 Task: Move the task Design and implement a disaster recovery plan for an organization's IT infrastructure to the section To-Do in the project AgileBolt and sort the tasks in the project by Due Date
Action: Mouse moved to (523, 535)
Screenshot: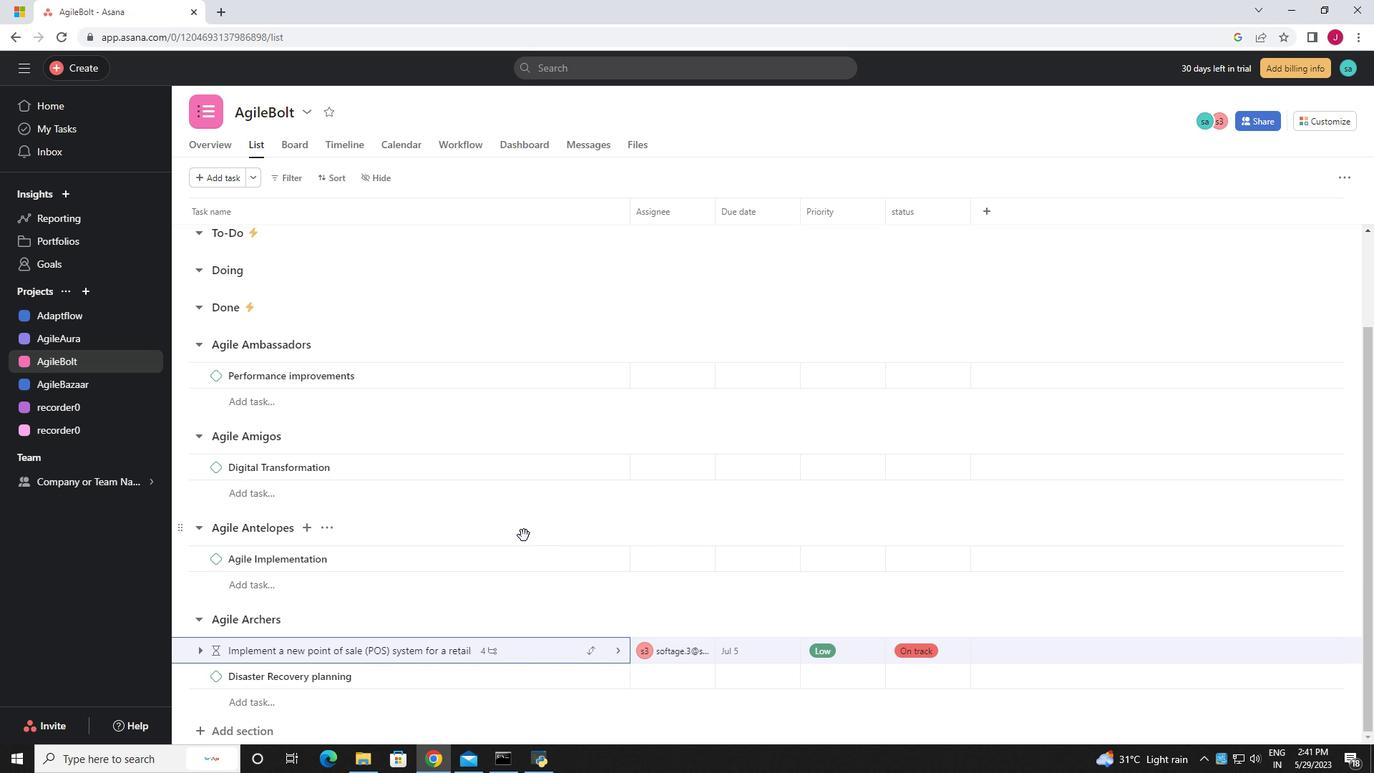 
Action: Mouse scrolled (523, 536) with delta (0, 0)
Screenshot: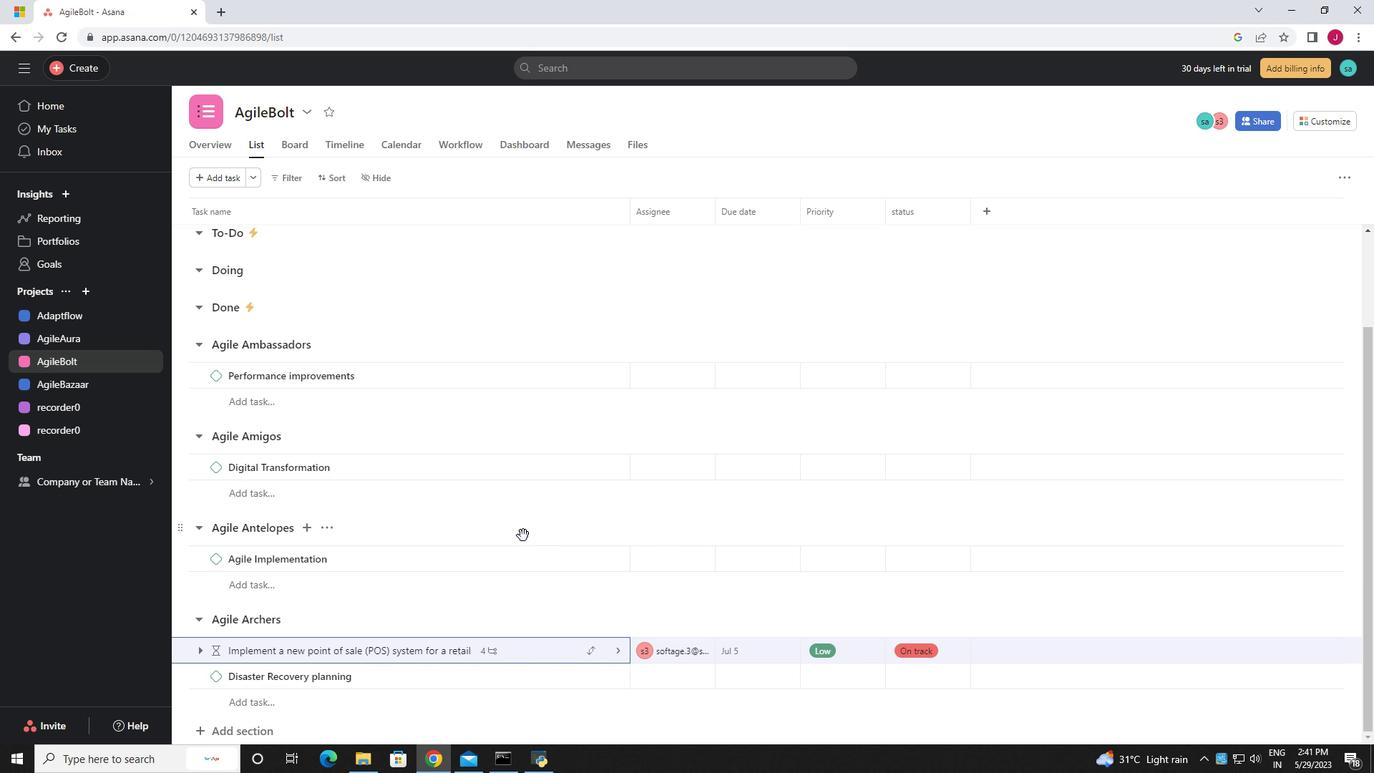 
Action: Mouse moved to (584, 516)
Screenshot: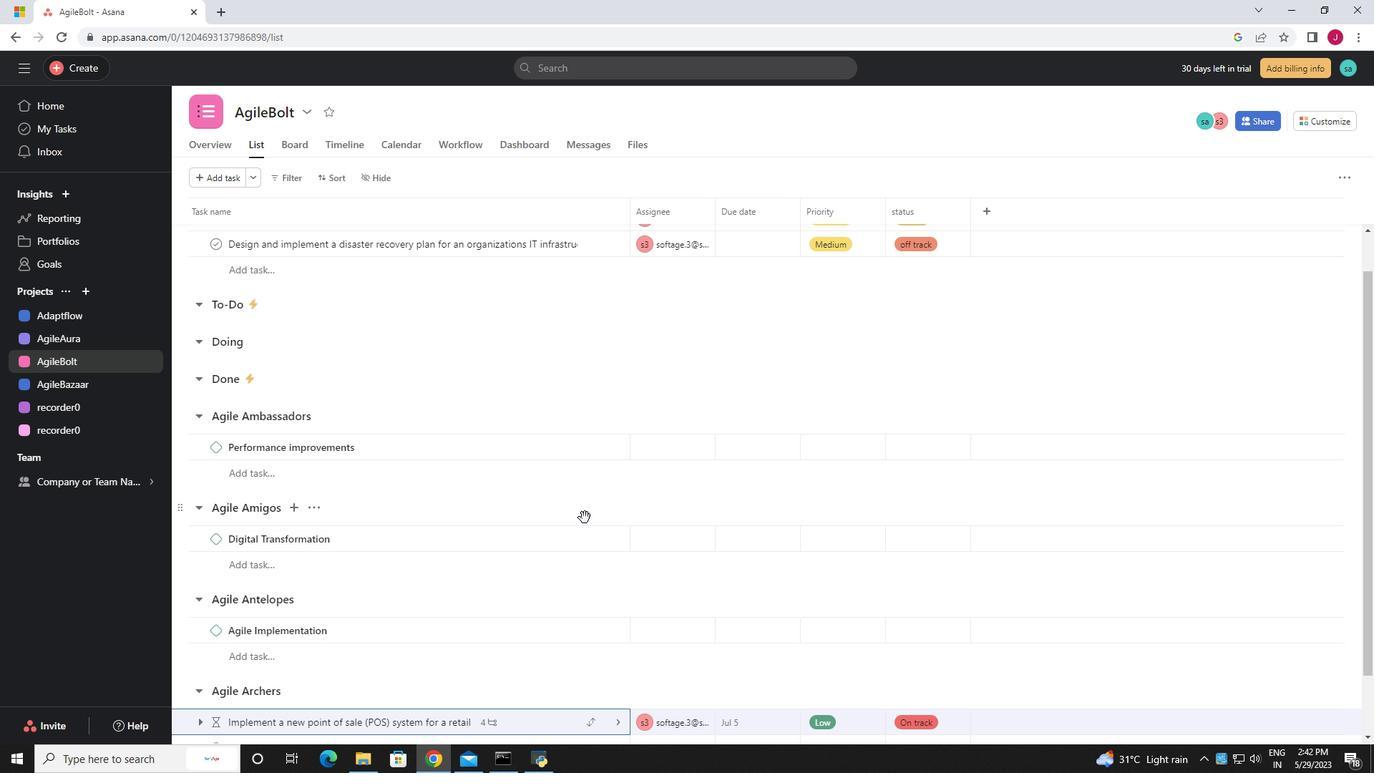
Action: Mouse scrolled (584, 517) with delta (0, 0)
Screenshot: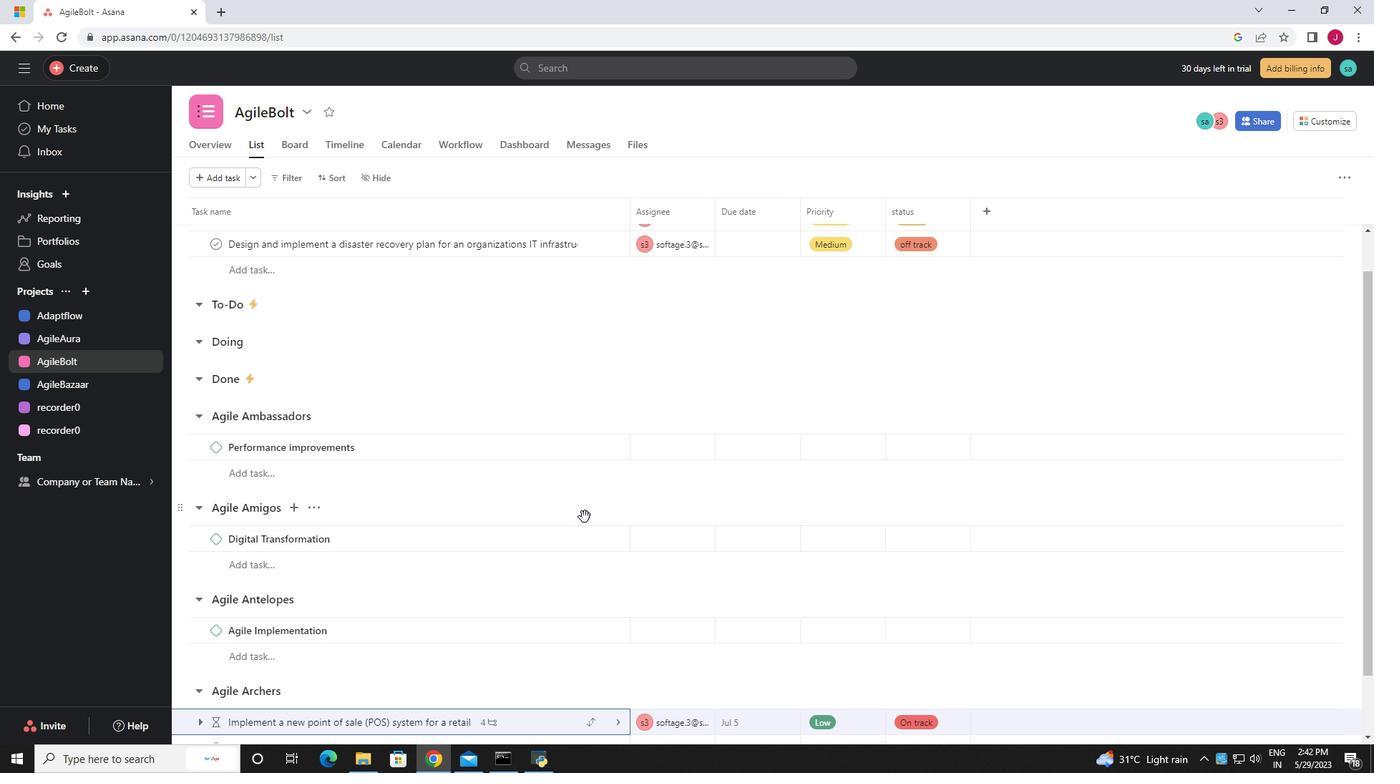 
Action: Mouse scrolled (584, 517) with delta (0, 0)
Screenshot: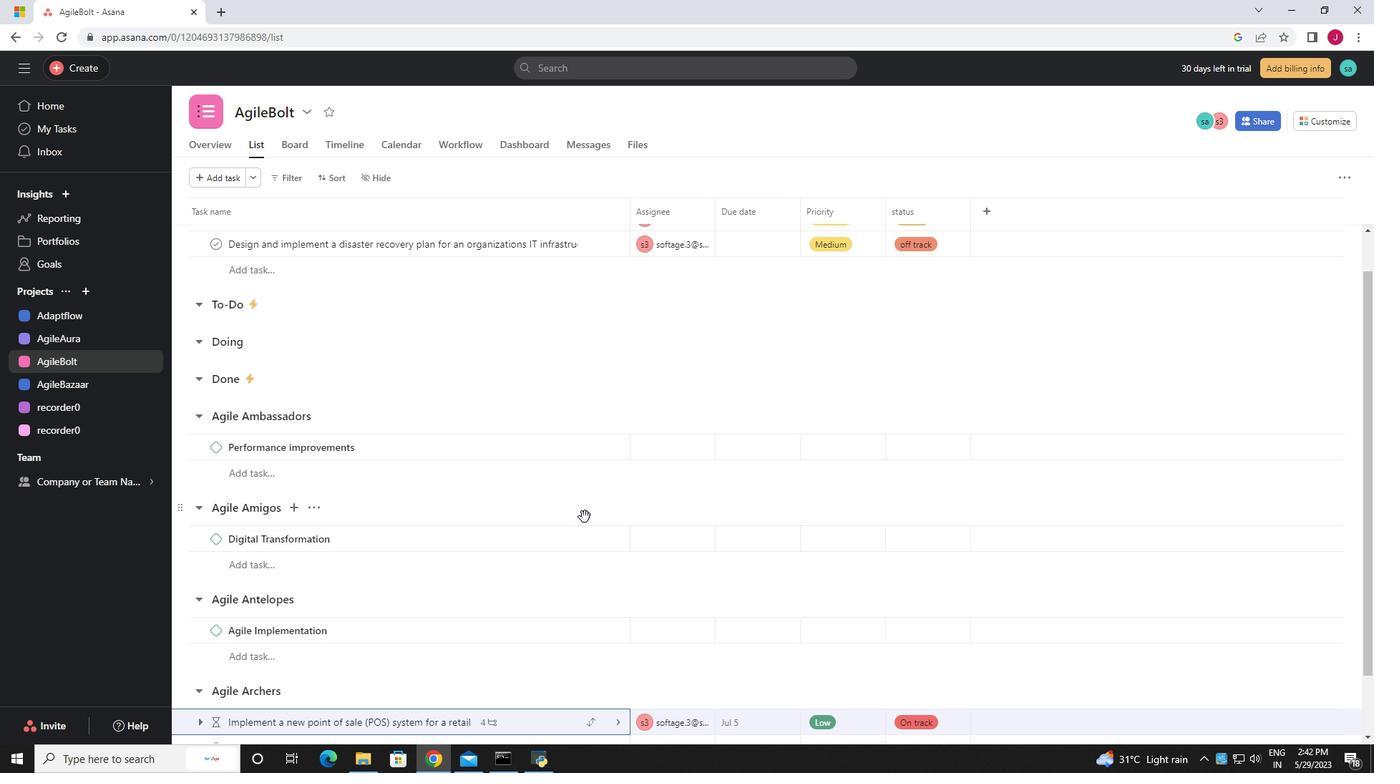 
Action: Mouse scrolled (584, 517) with delta (0, 0)
Screenshot: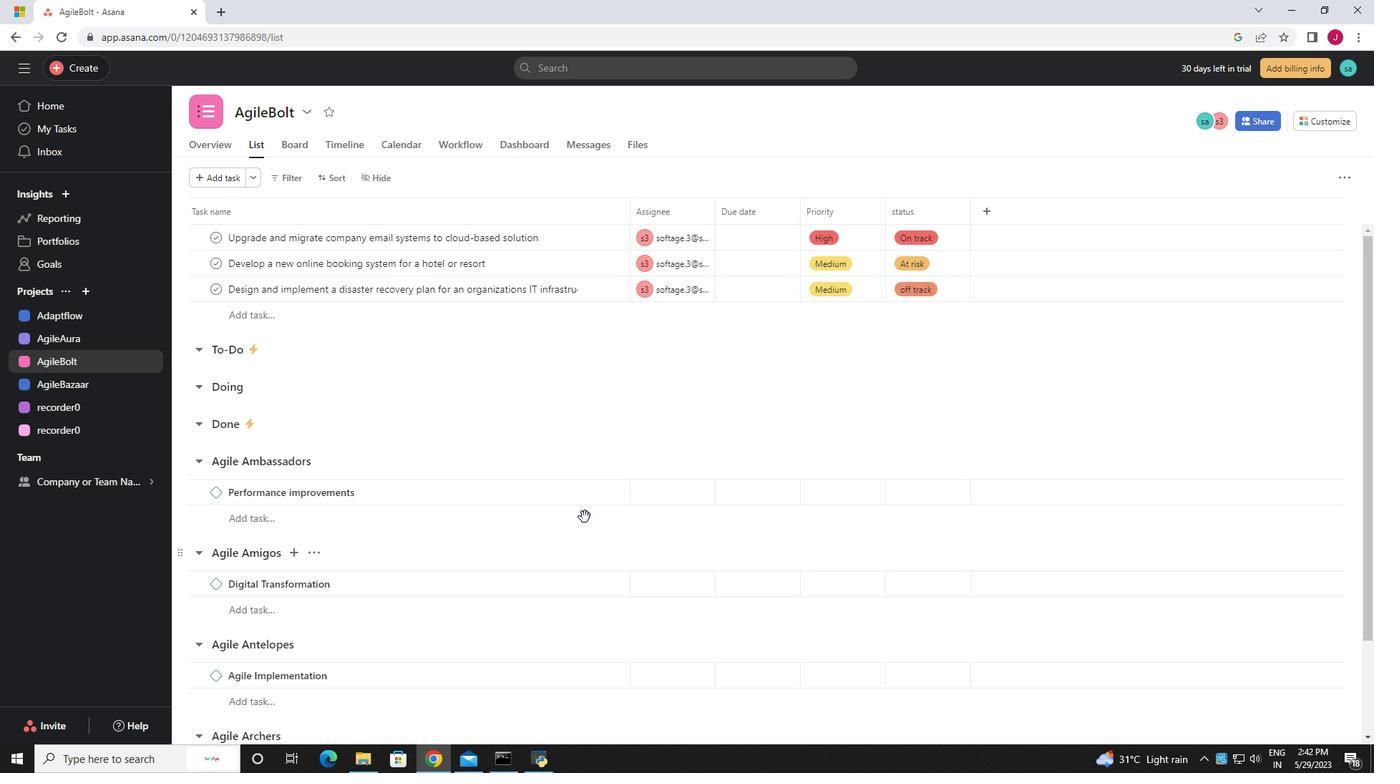 
Action: Mouse scrolled (584, 517) with delta (0, 0)
Screenshot: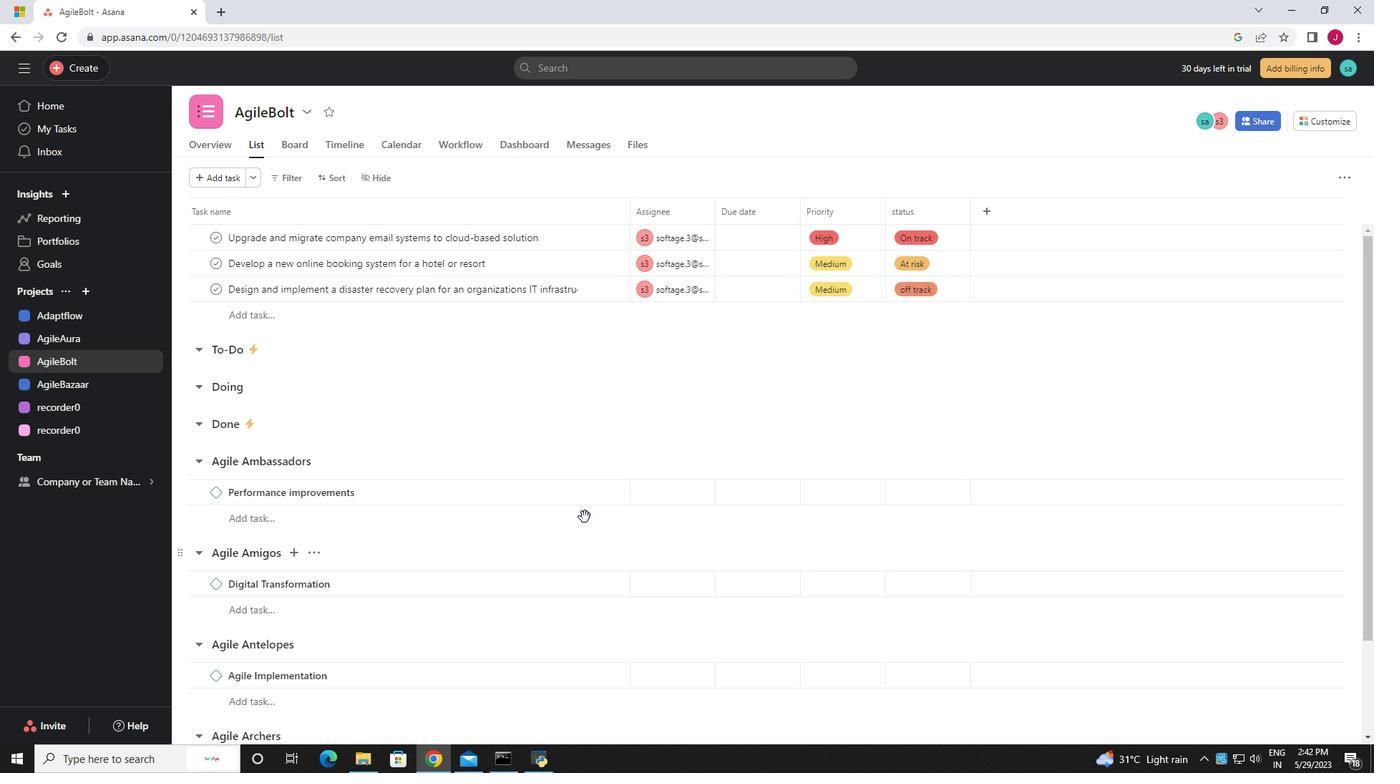
Action: Mouse scrolled (584, 517) with delta (0, 0)
Screenshot: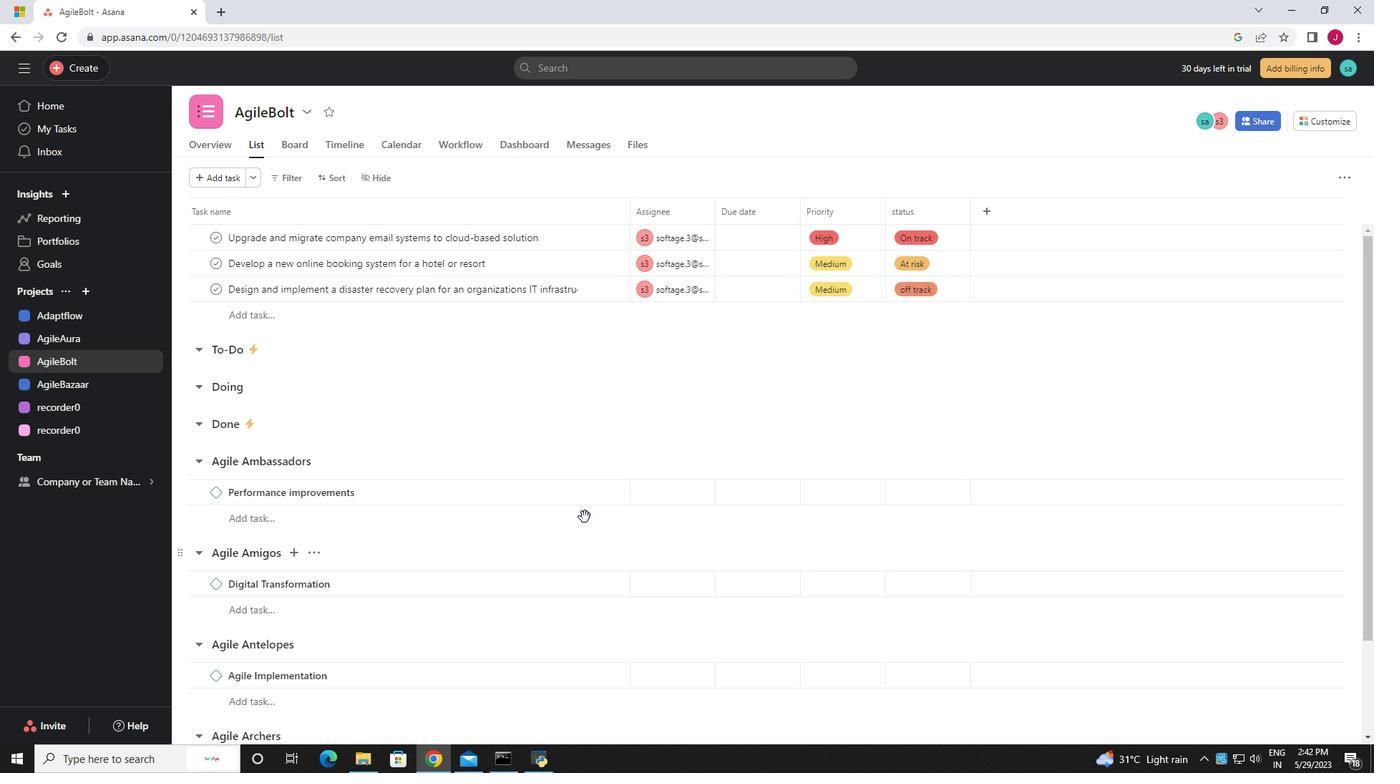
Action: Mouse scrolled (584, 517) with delta (0, 0)
Screenshot: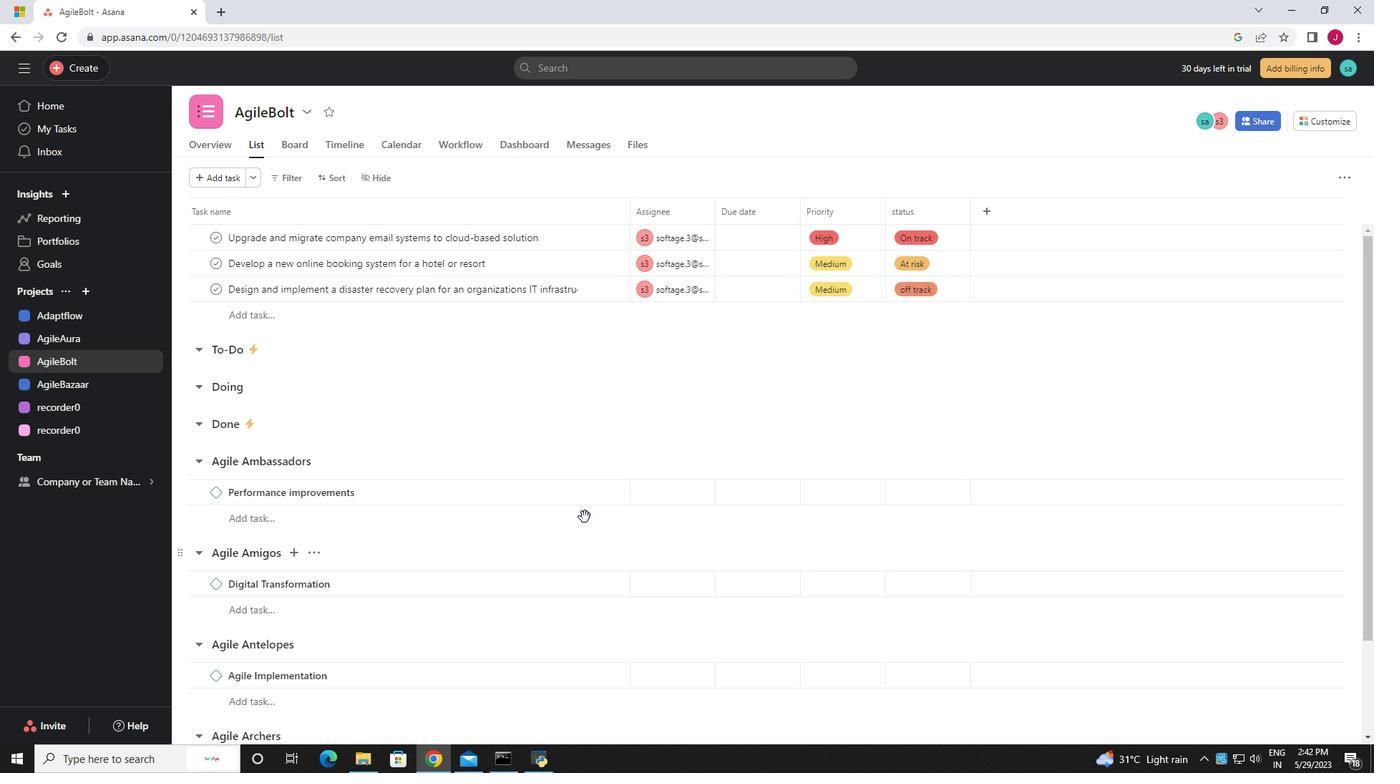 
Action: Mouse moved to (595, 290)
Screenshot: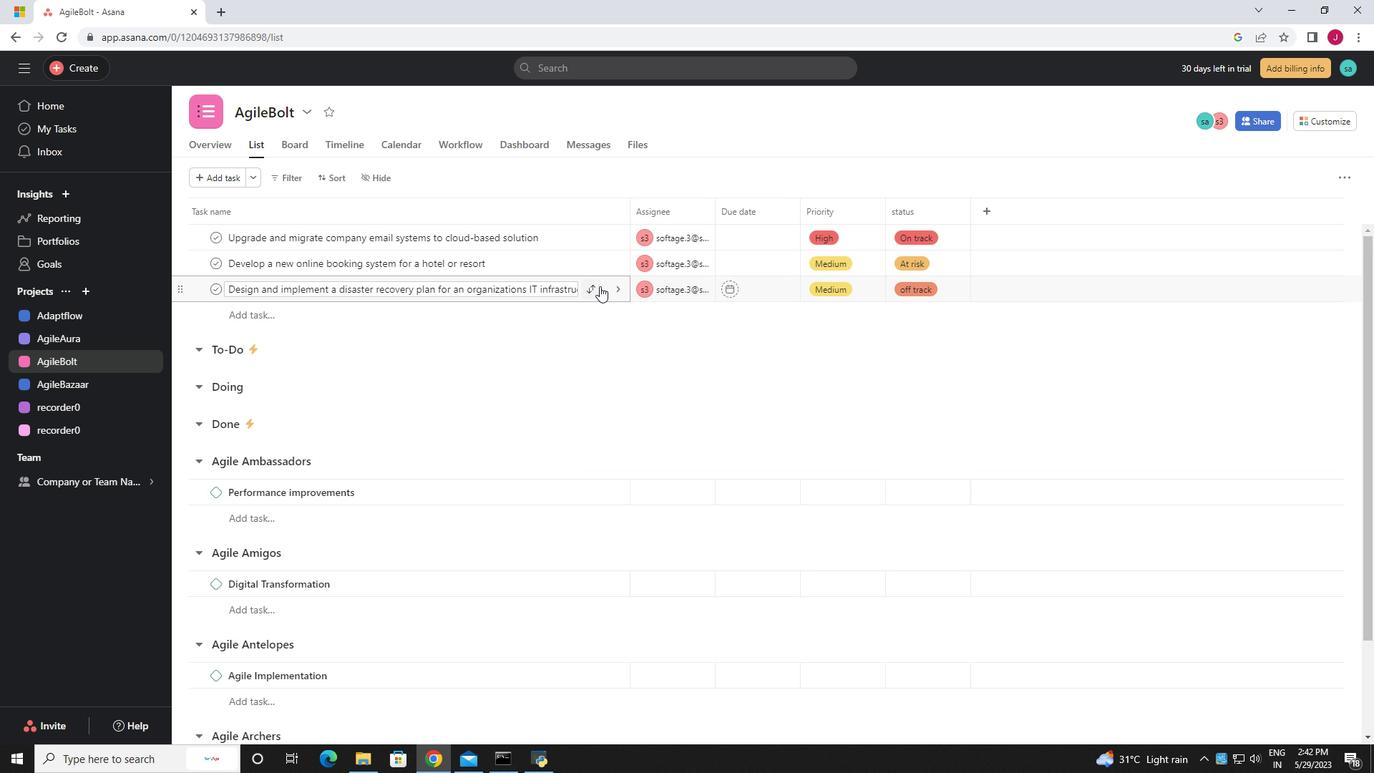 
Action: Mouse pressed left at (595, 290)
Screenshot: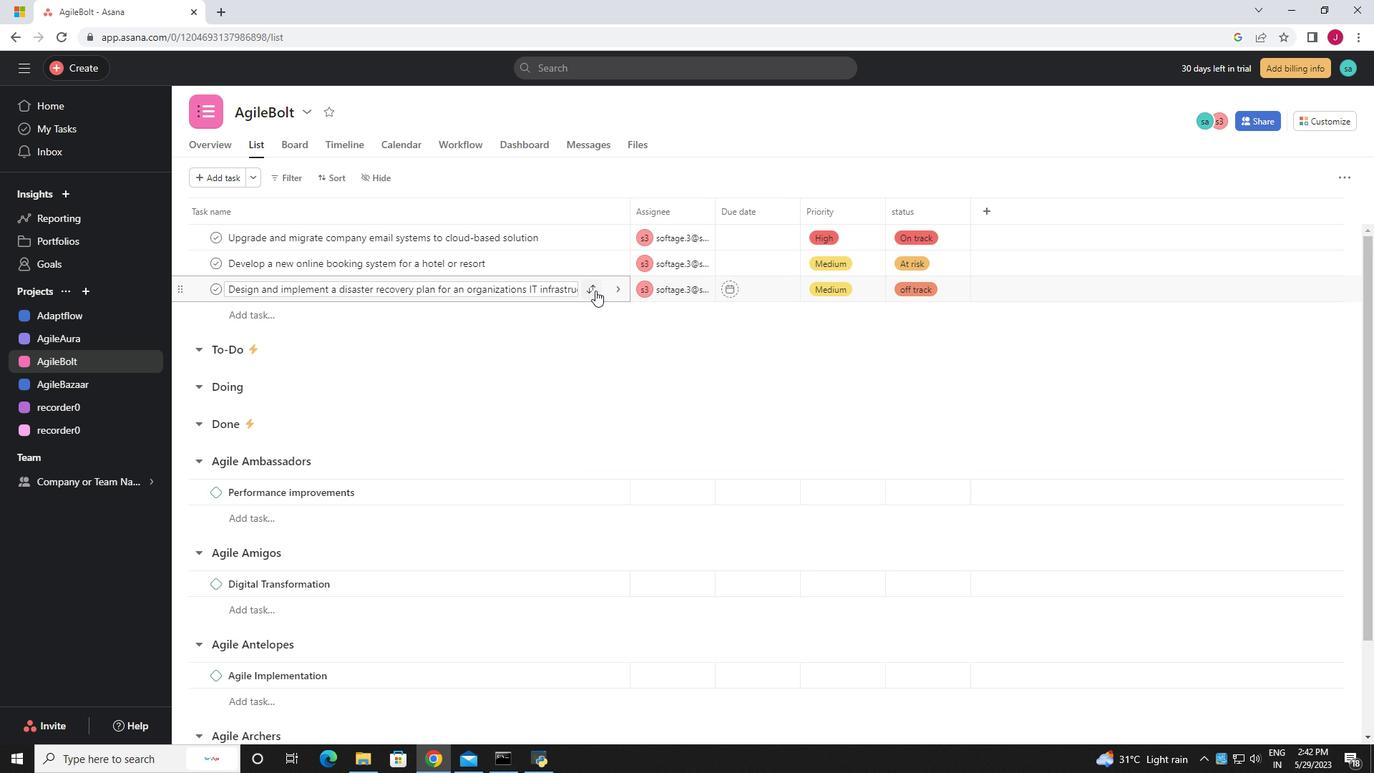 
Action: Mouse moved to (518, 363)
Screenshot: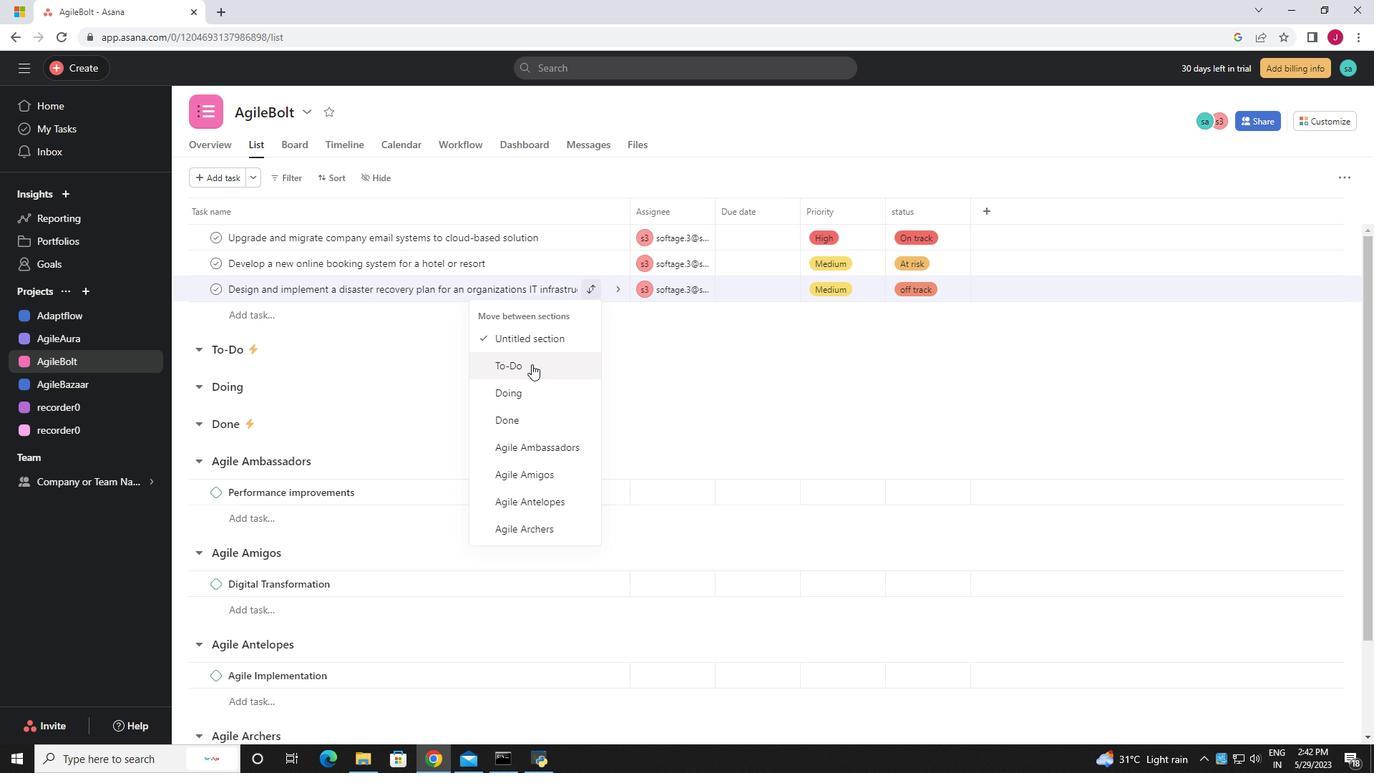 
Action: Mouse pressed left at (518, 363)
Screenshot: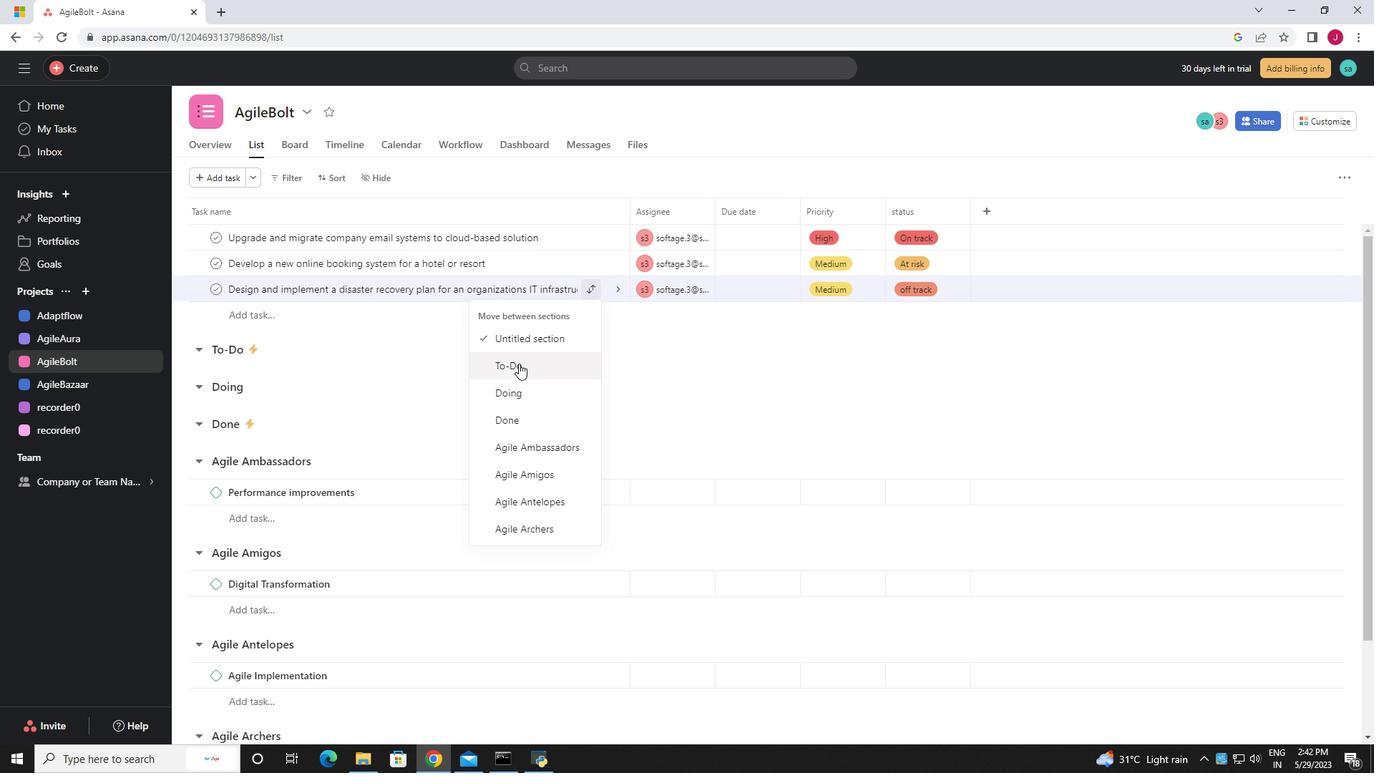 
Action: Mouse moved to (337, 176)
Screenshot: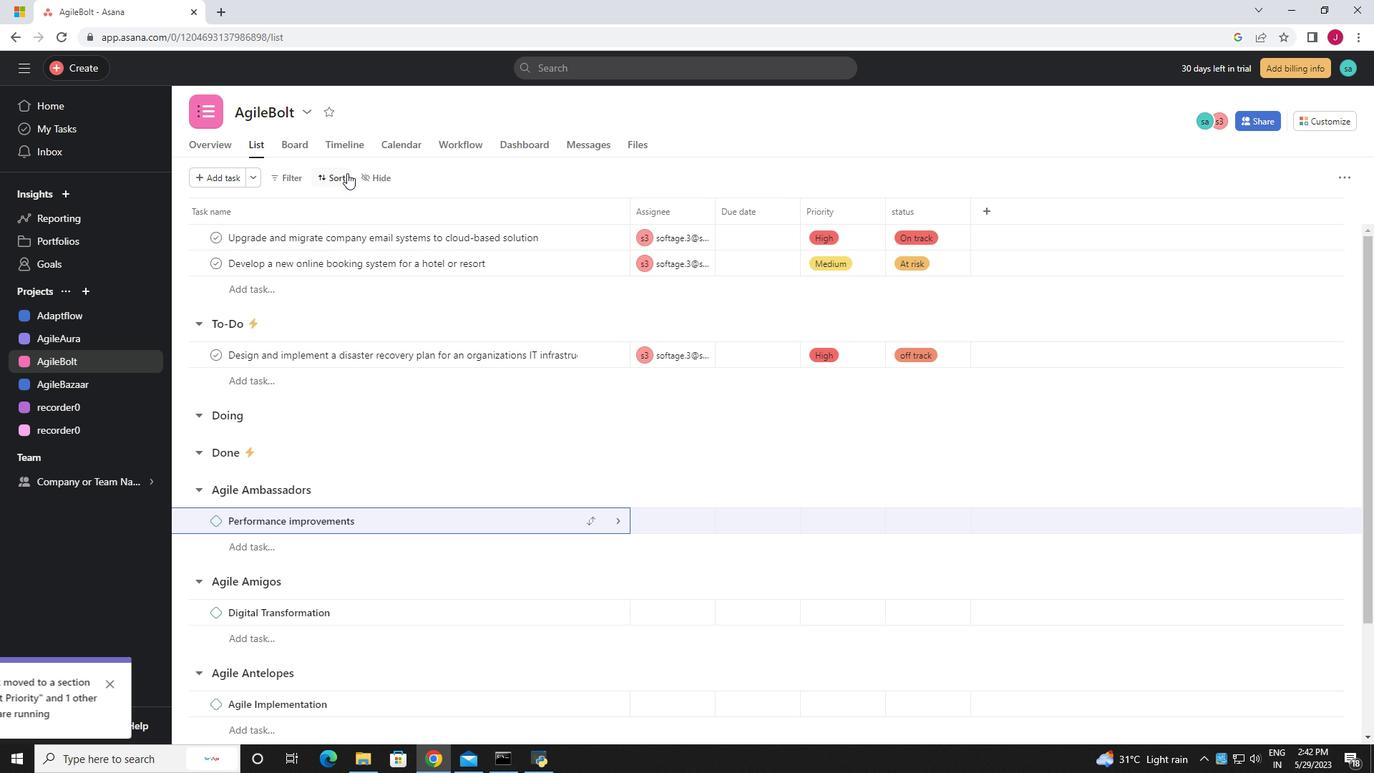 
Action: Mouse pressed left at (337, 176)
Screenshot: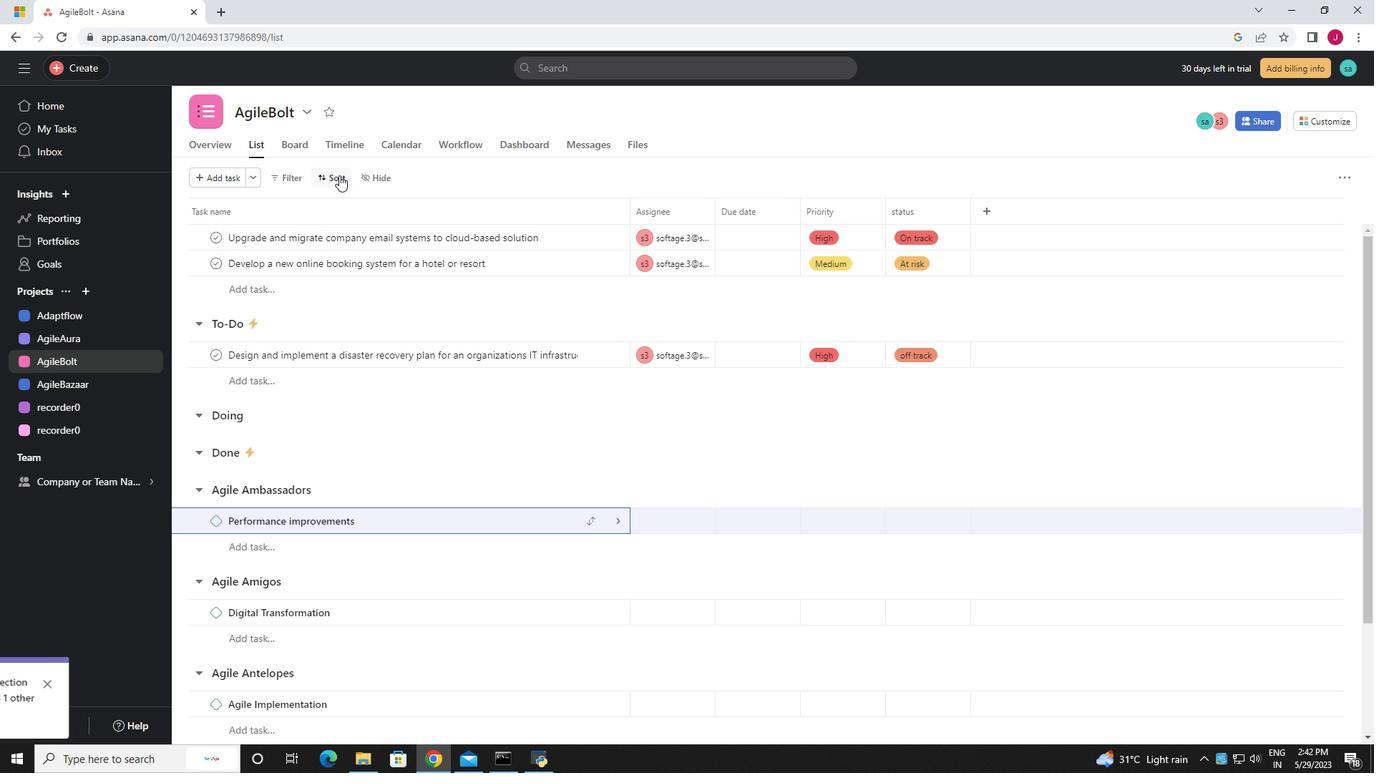
Action: Mouse moved to (380, 269)
Screenshot: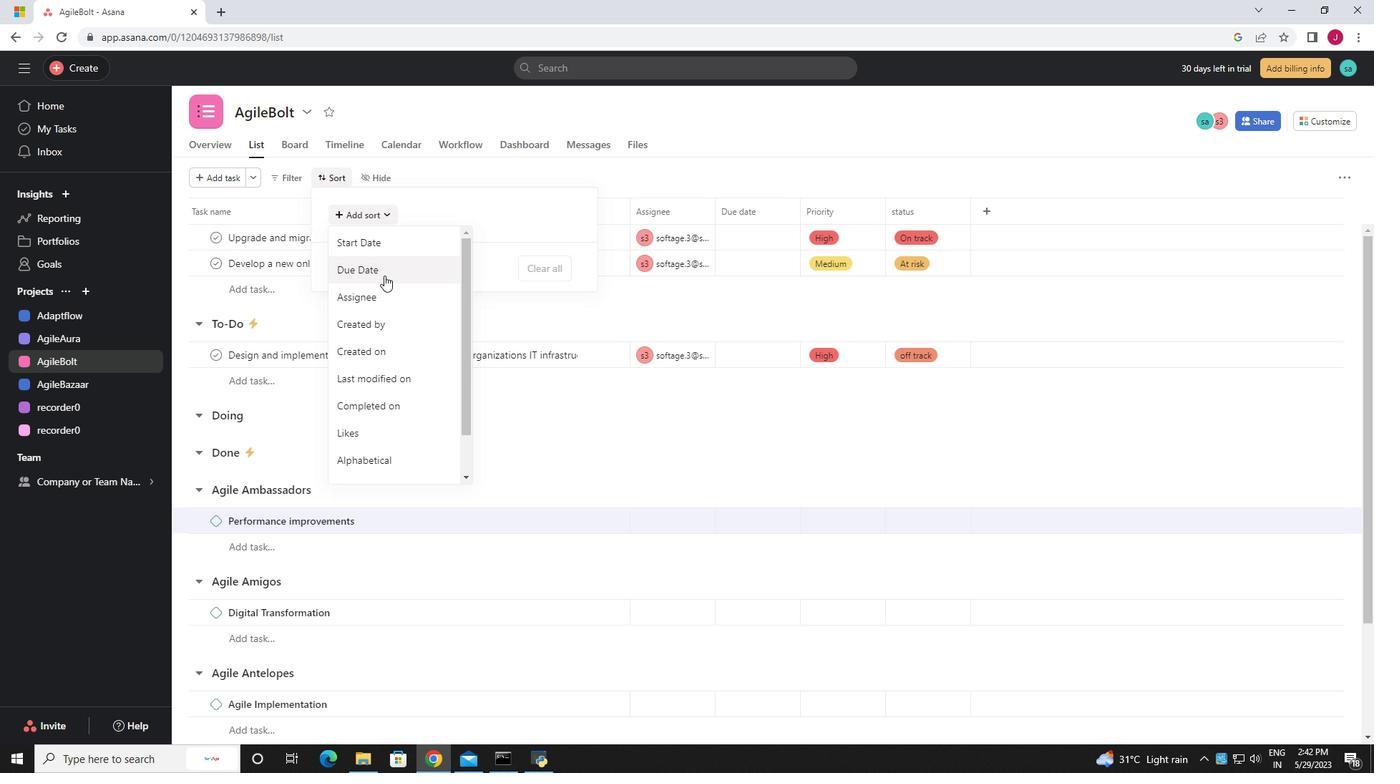 
Action: Mouse pressed left at (380, 269)
Screenshot: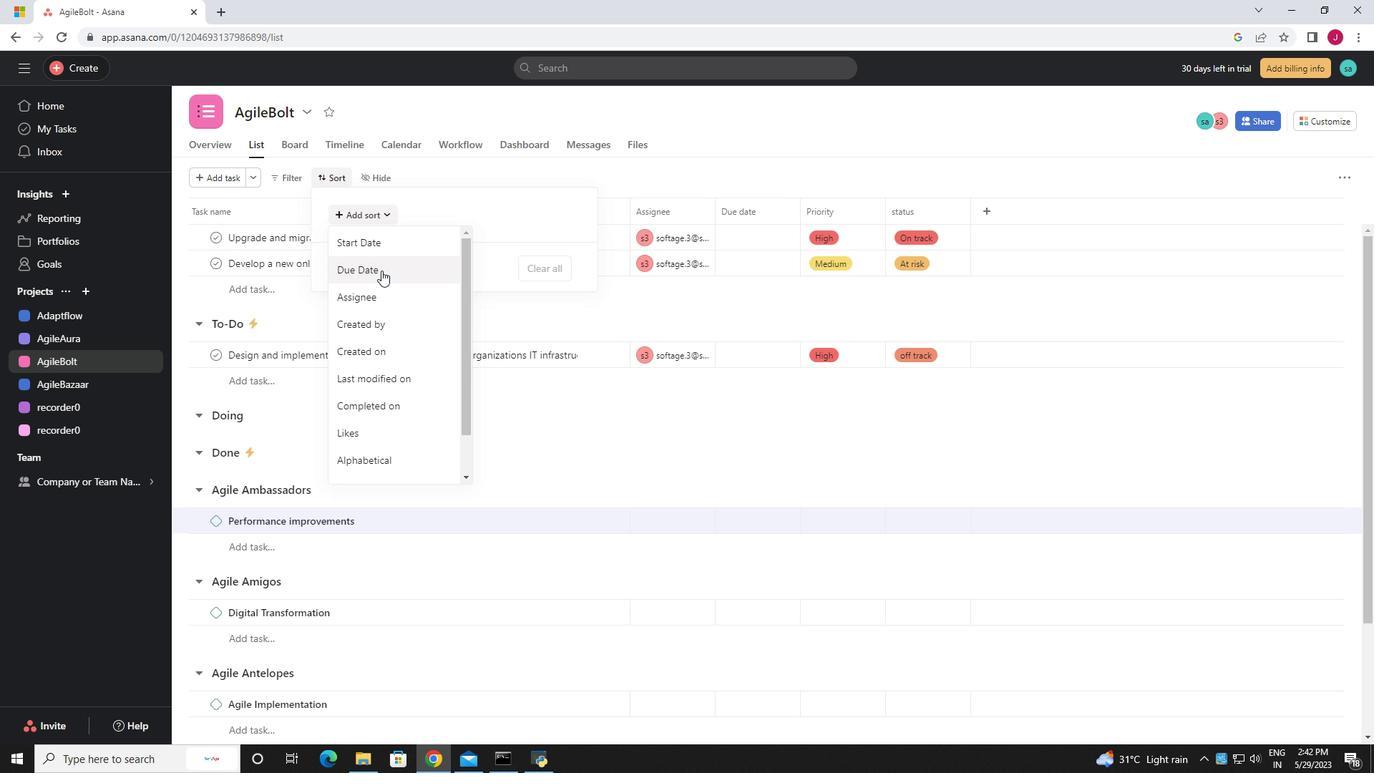 
Action: Mouse moved to (709, 455)
Screenshot: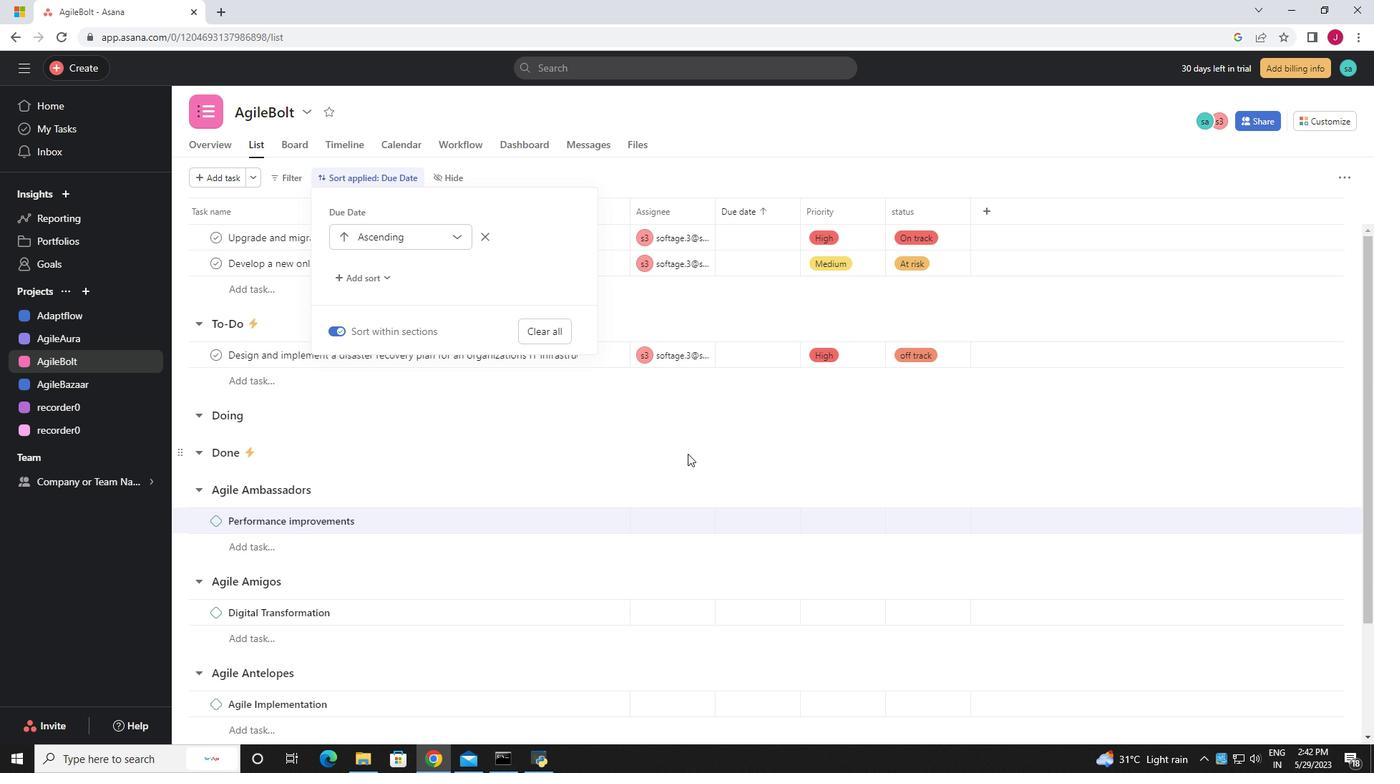 
Action: Mouse pressed left at (709, 455)
Screenshot: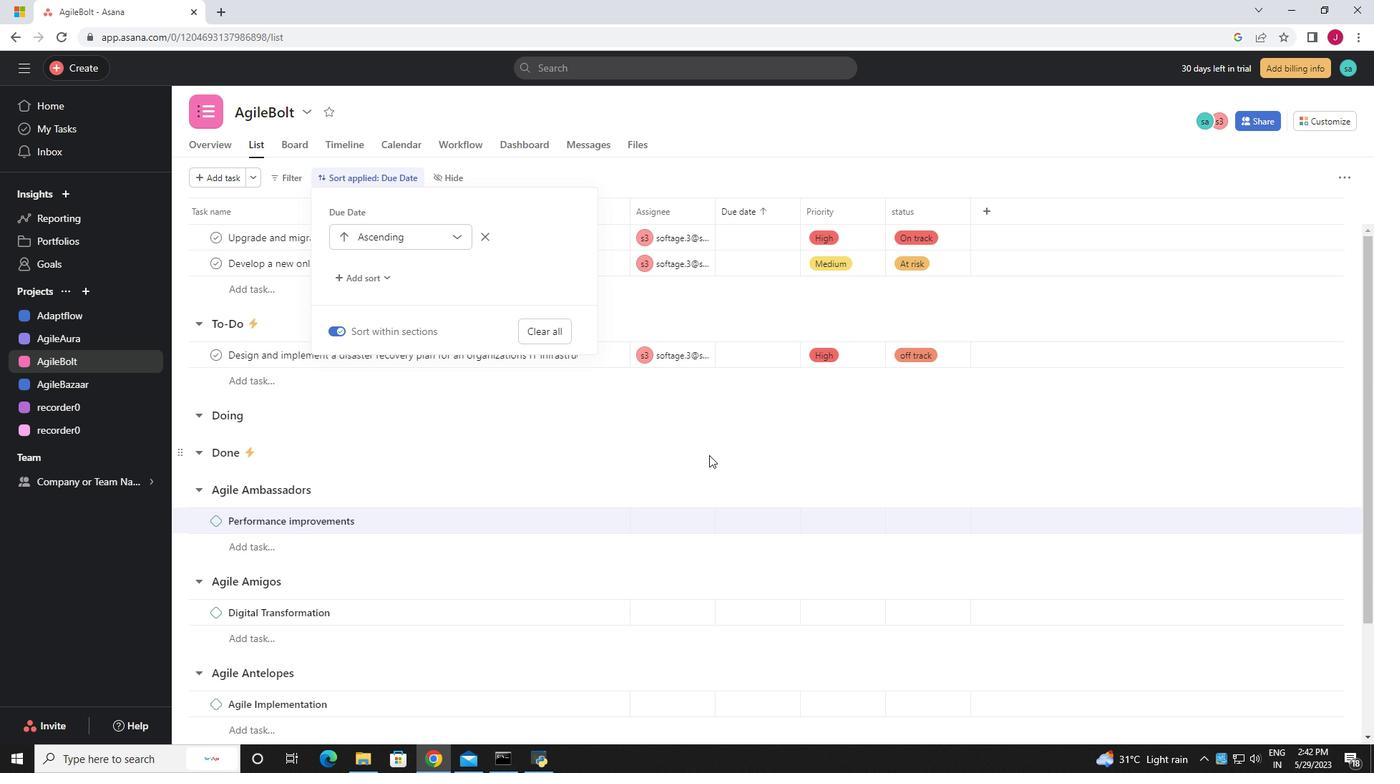 
